 Task: Open Card Card0000000106 in Board Board0000000027 in Workspace WS0000000009 in Trello. Add Member Ayush98111@gmail.com to Card Card0000000106 in Board Board0000000027 in Workspace WS0000000009 in Trello. Add Blue Label titled Label0000000106 to Card Card0000000106 in Board Board0000000027 in Workspace WS0000000009 in Trello. Add Checklist CL0000000106 to Card Card0000000106 in Board Board0000000027 in Workspace WS0000000009 in Trello. Add Dates with Start Date as Sep 01 2023 and Due Date as Sep 30 2023 to Card Card0000000106 in Board Board0000000027 in Workspace WS0000000009 in Trello
Action: Mouse moved to (301, 258)
Screenshot: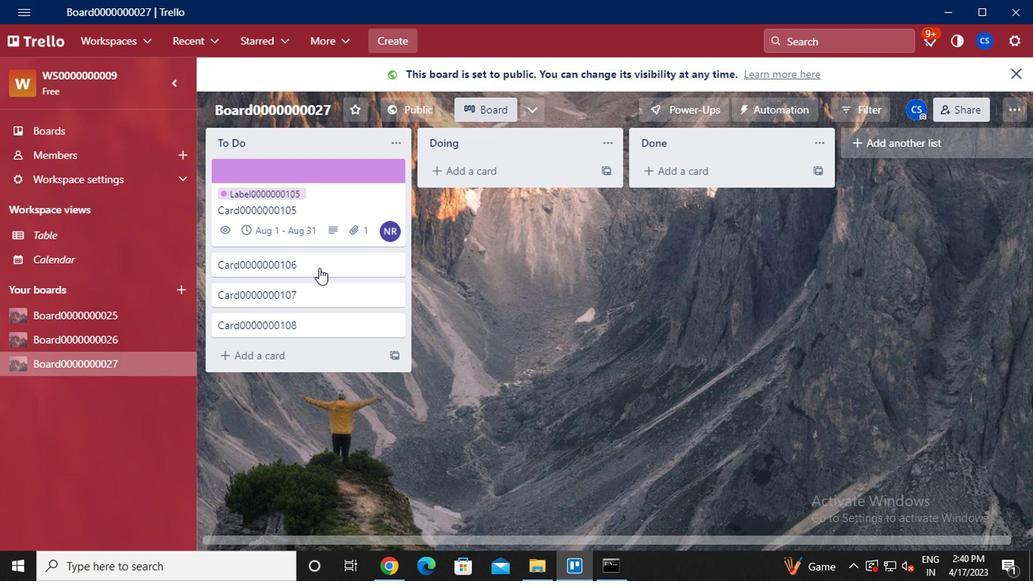 
Action: Mouse pressed left at (301, 258)
Screenshot: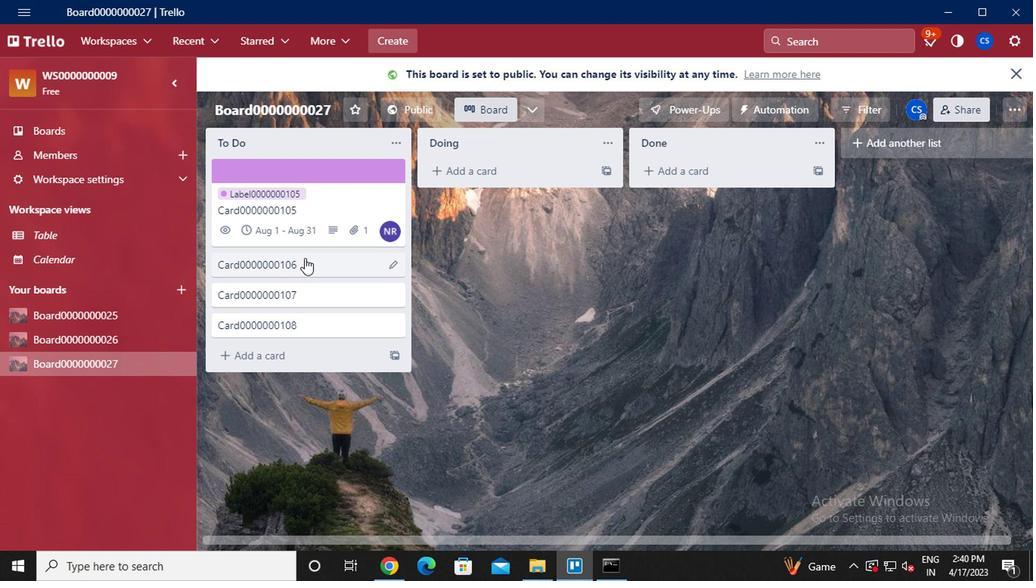 
Action: Mouse moved to (725, 149)
Screenshot: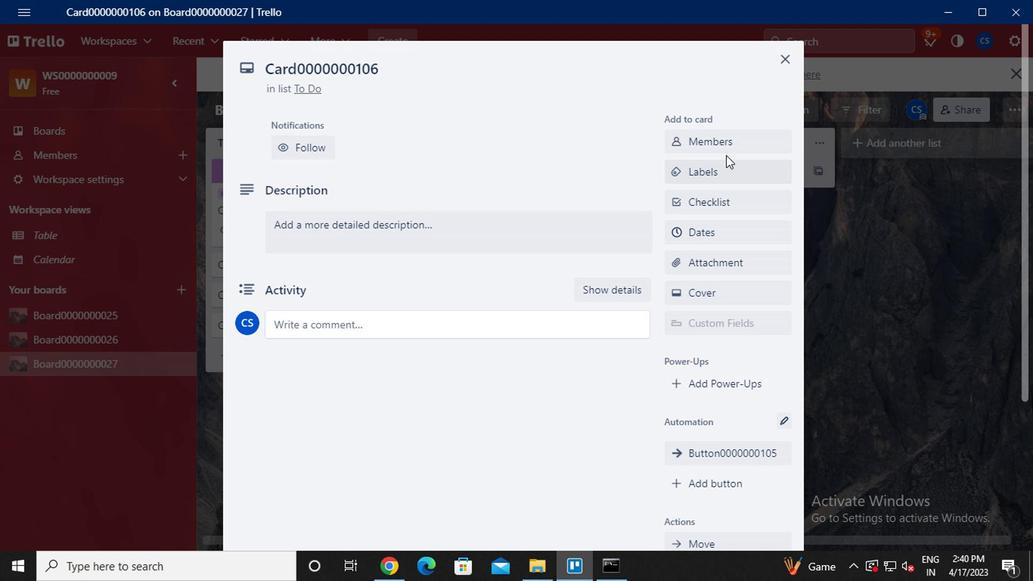 
Action: Mouse pressed left at (725, 149)
Screenshot: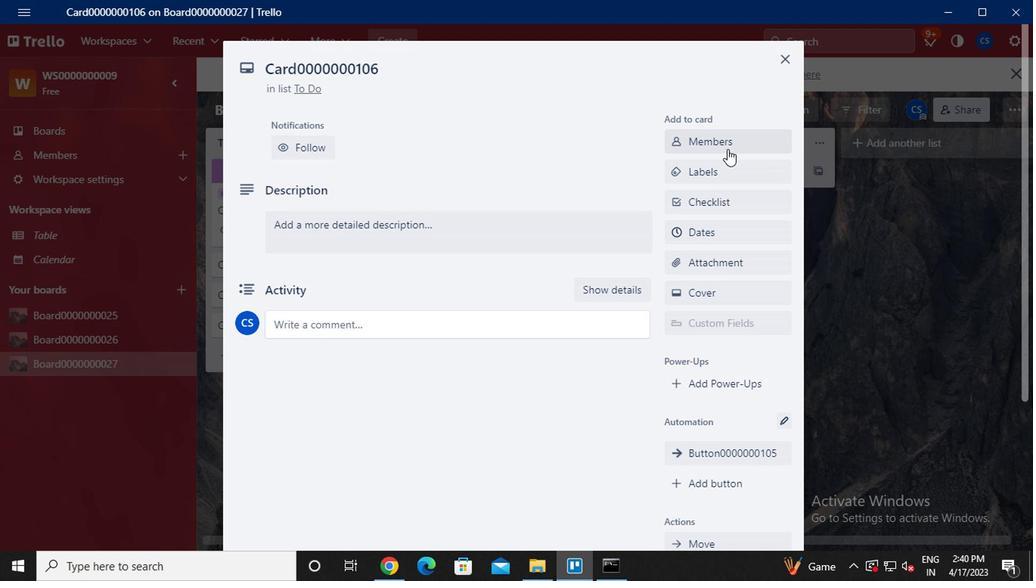 
Action: Key pressed <Key.caps_lock>nikrathi889<Key.shift>@GMNAIL.COM
Screenshot: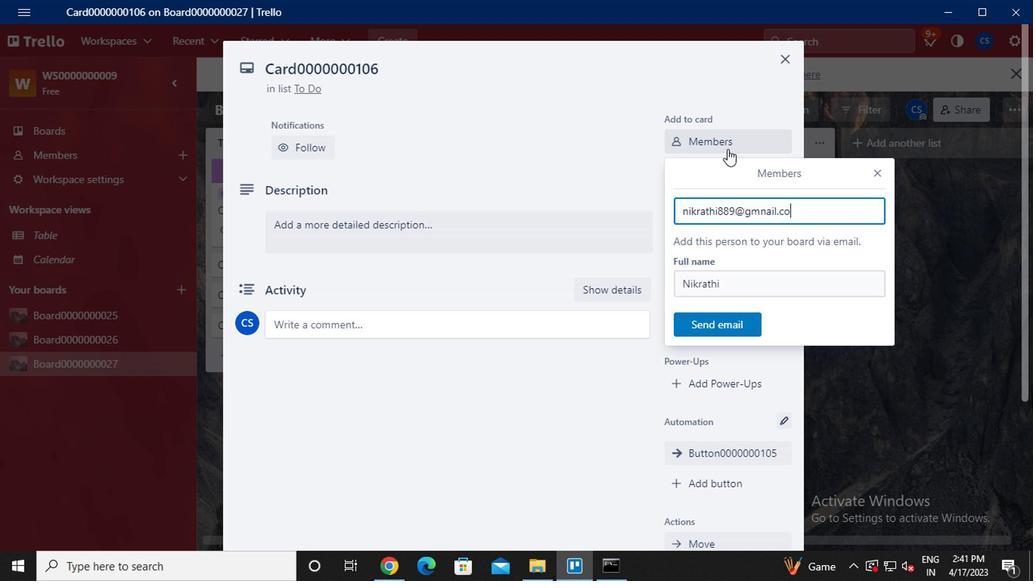 
Action: Mouse moved to (762, 212)
Screenshot: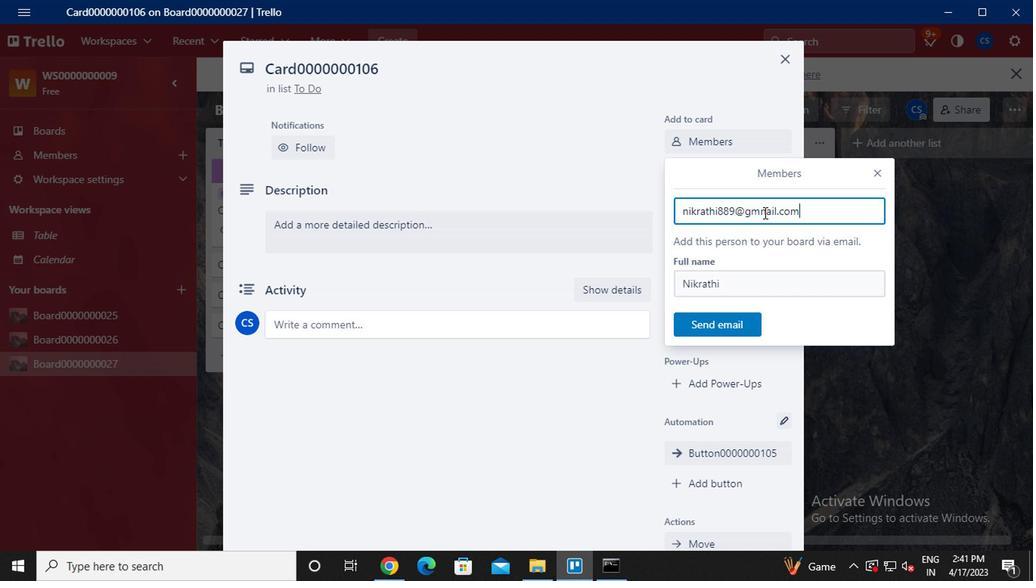 
Action: Mouse pressed left at (762, 212)
Screenshot: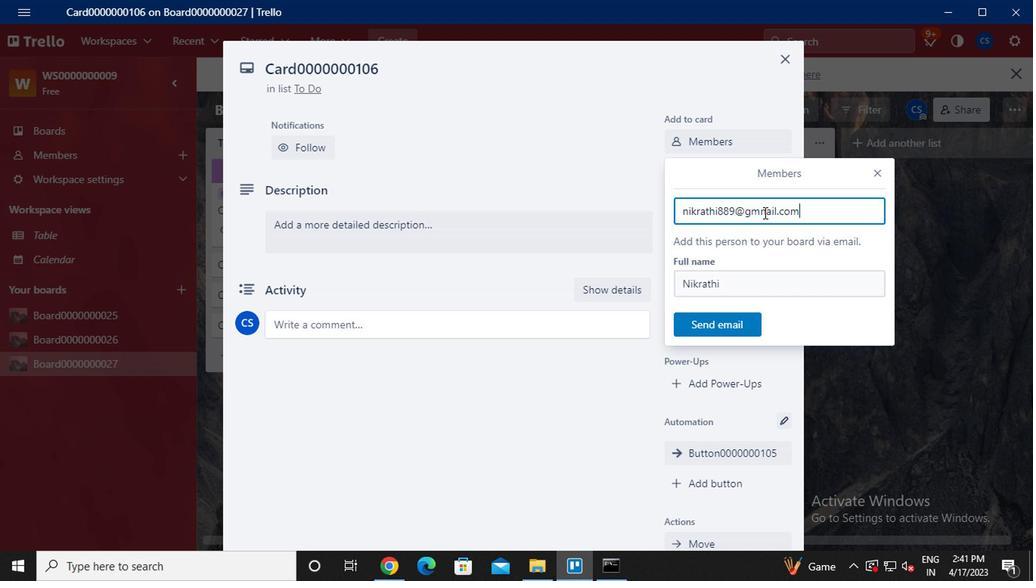 
Action: Mouse moved to (739, 346)
Screenshot: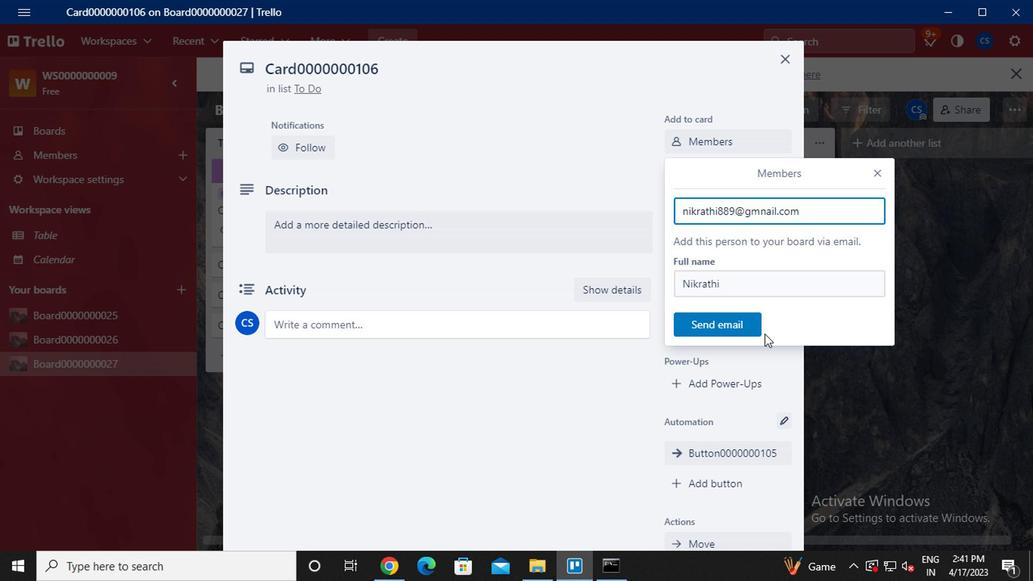 
Action: Key pressed <Key.backspace>
Screenshot: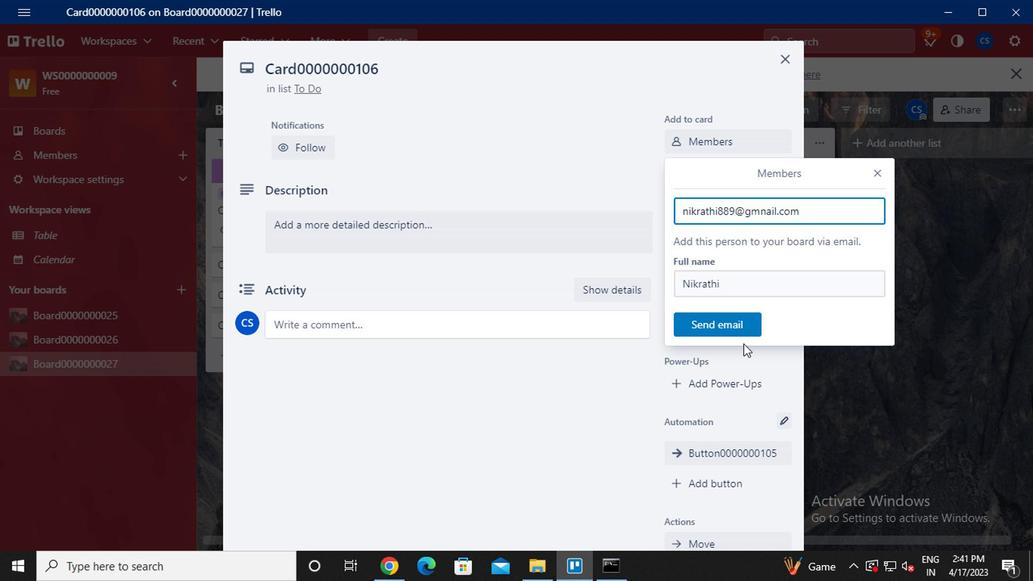 
Action: Mouse moved to (734, 329)
Screenshot: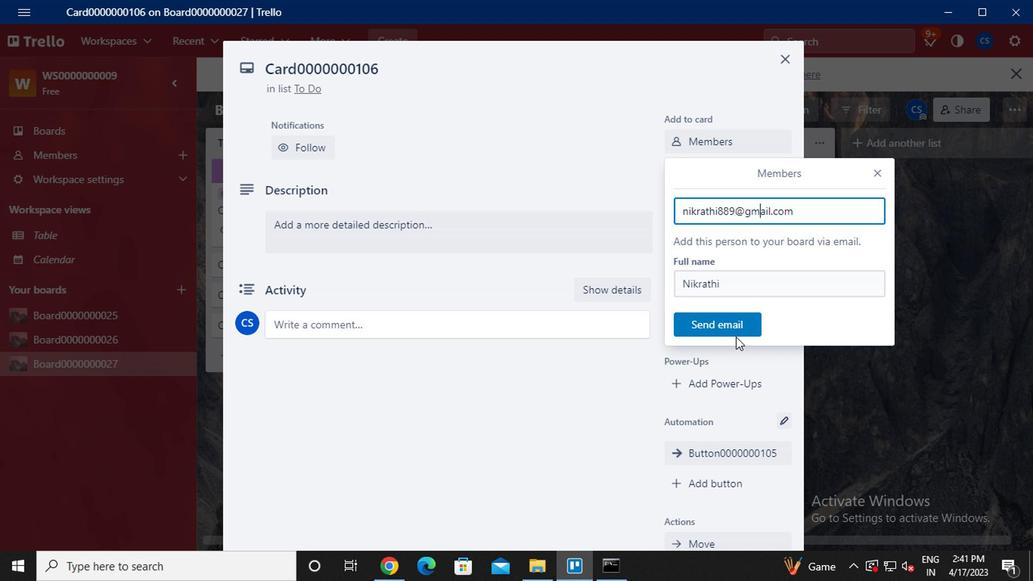 
Action: Mouse pressed left at (734, 329)
Screenshot: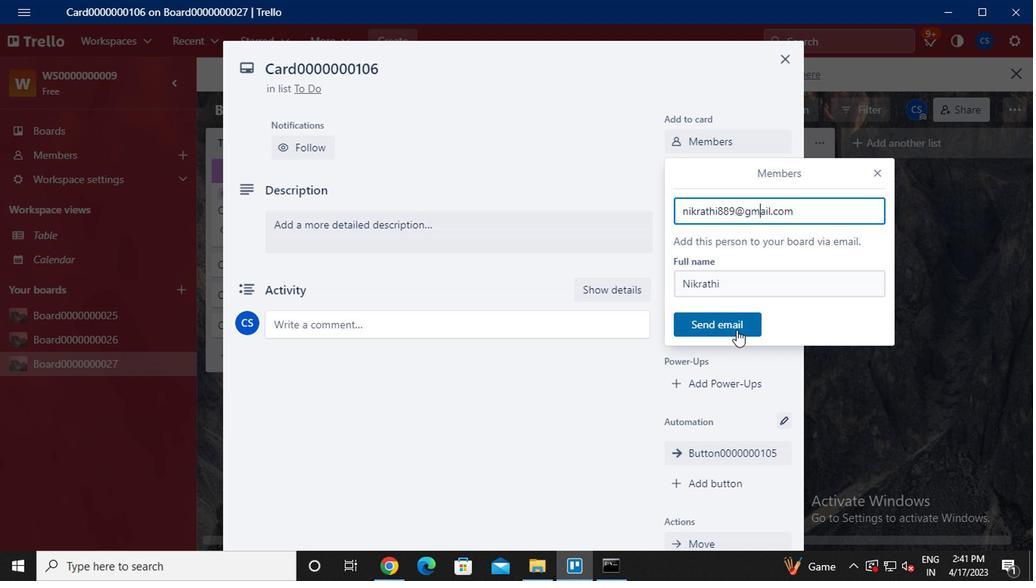 
Action: Mouse moved to (721, 180)
Screenshot: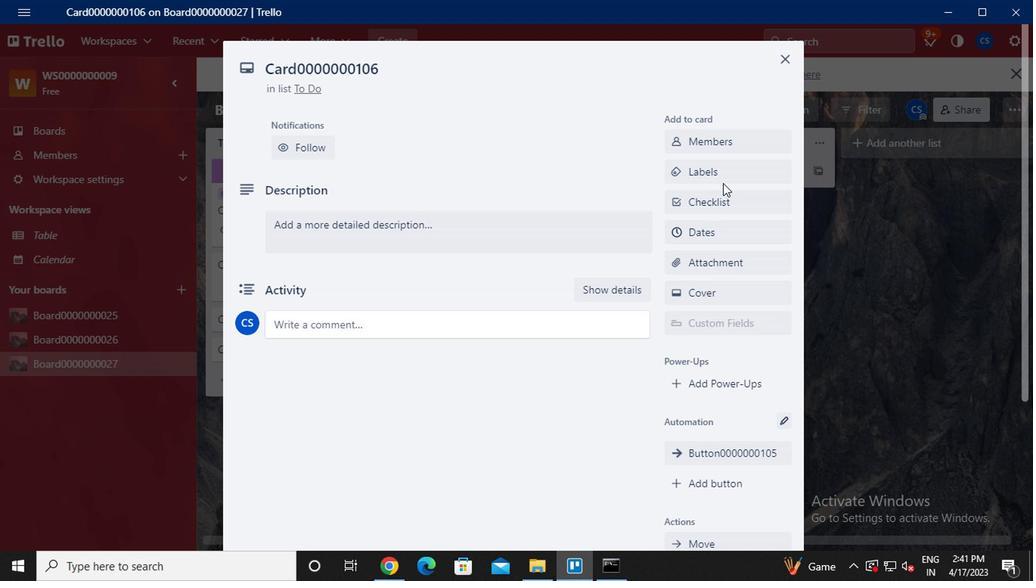 
Action: Mouse pressed left at (721, 180)
Screenshot: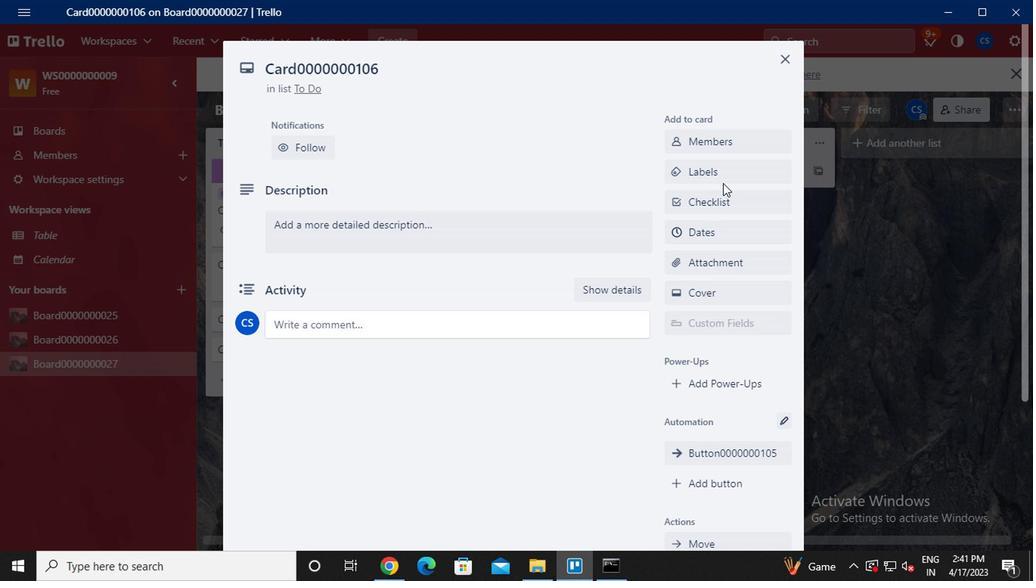 
Action: Mouse moved to (753, 366)
Screenshot: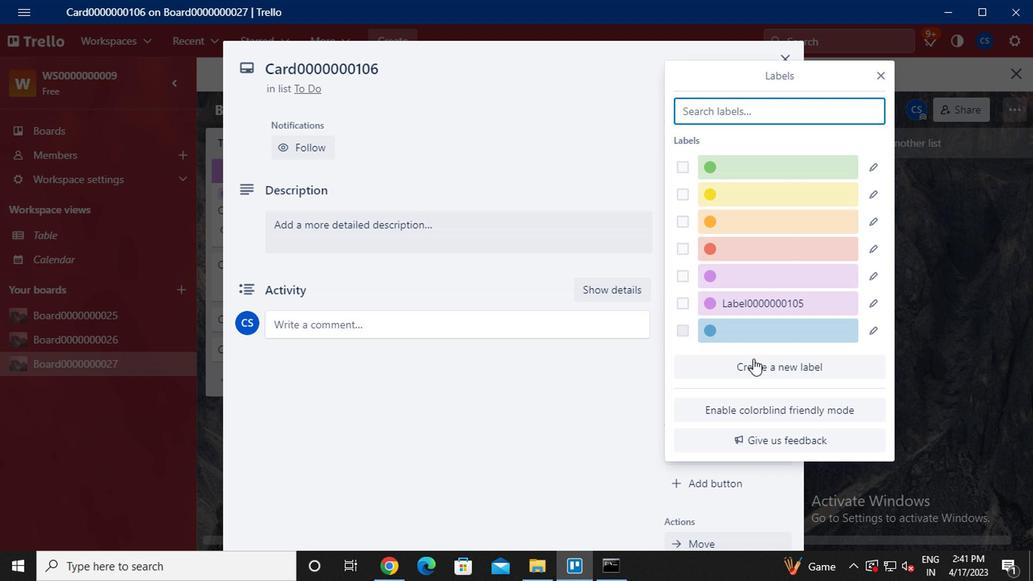 
Action: Mouse pressed left at (753, 366)
Screenshot: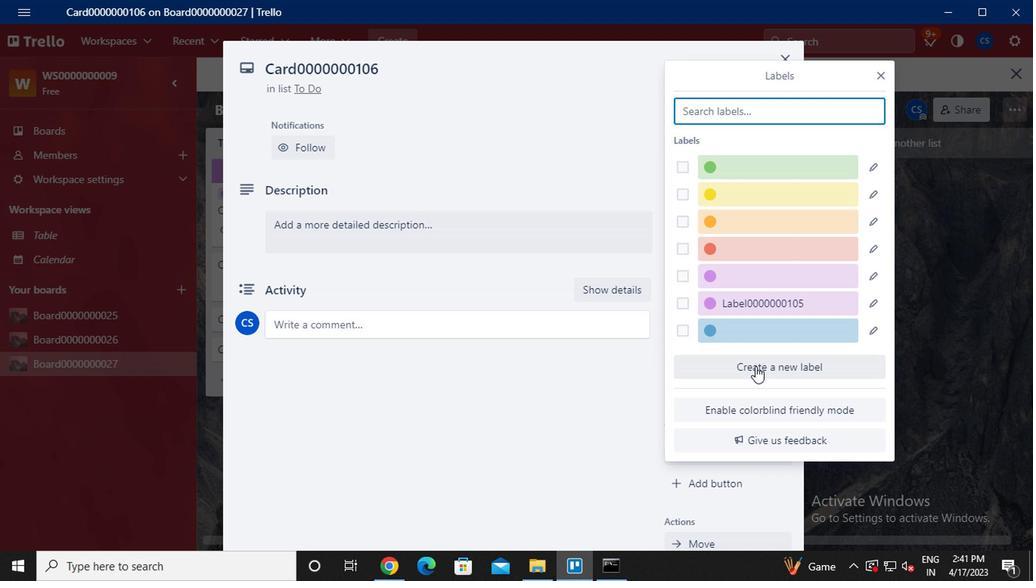 
Action: Mouse moved to (697, 373)
Screenshot: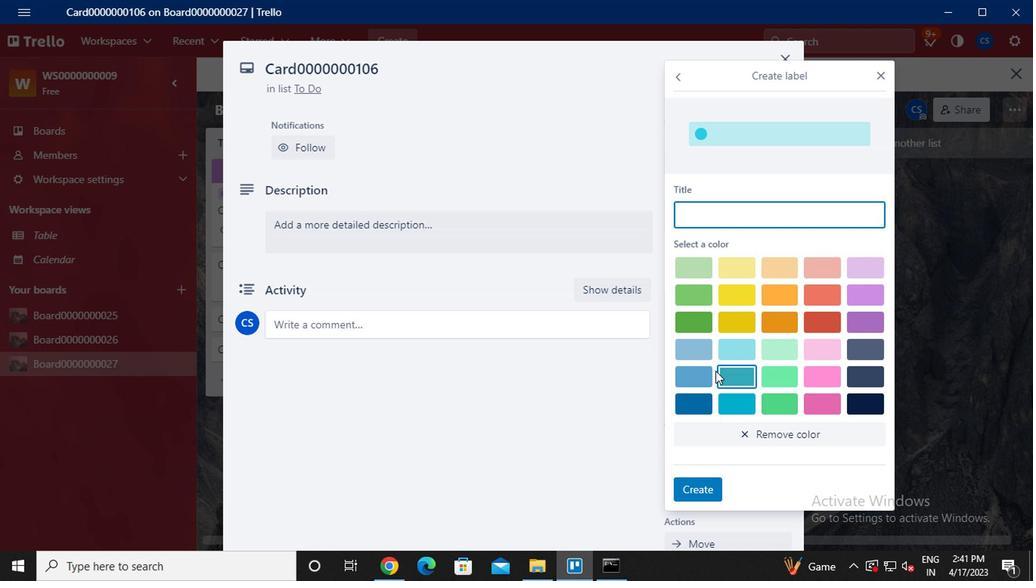 
Action: Mouse pressed left at (697, 373)
Screenshot: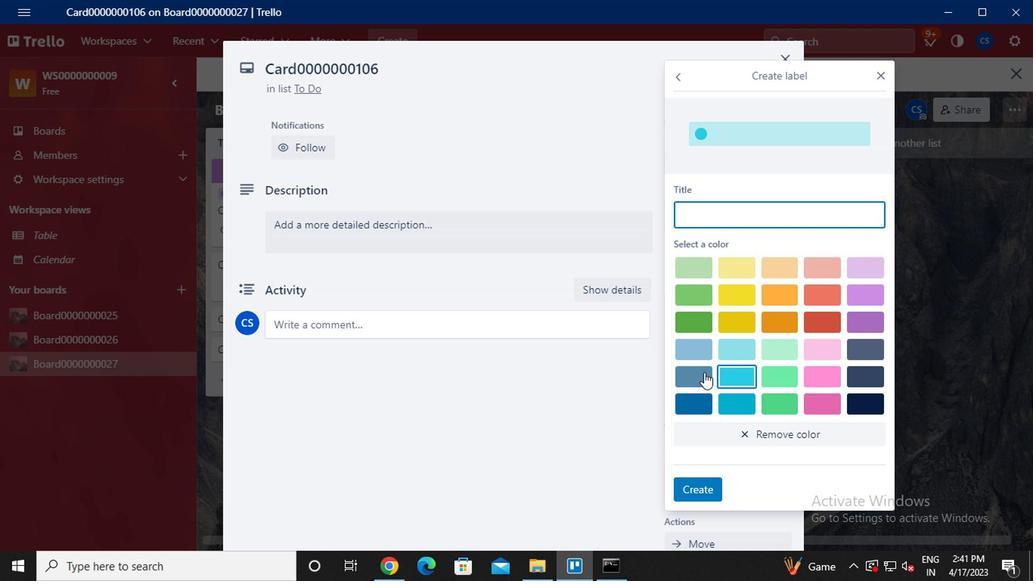 
Action: Mouse moved to (752, 209)
Screenshot: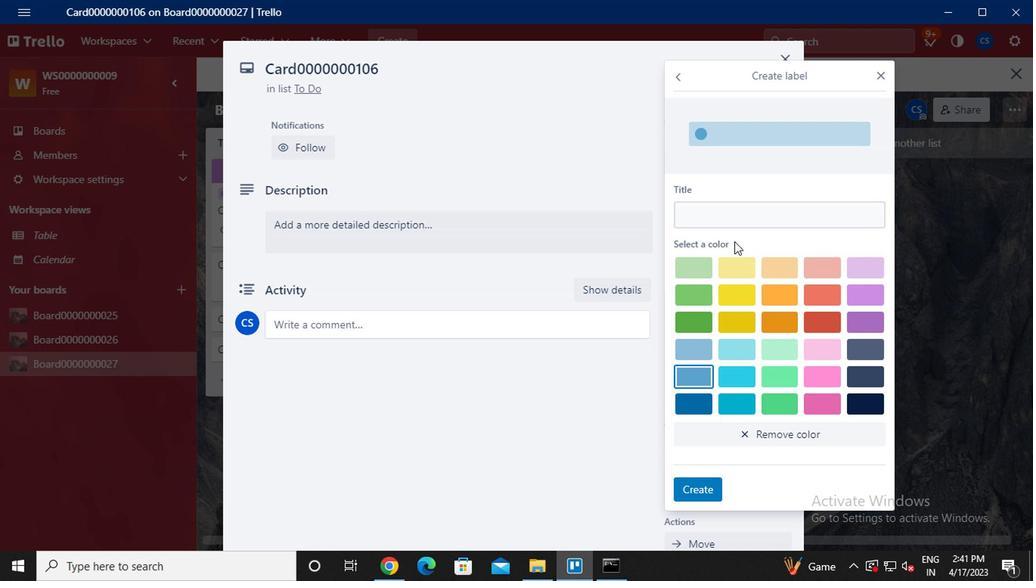 
Action: Mouse pressed left at (752, 209)
Screenshot: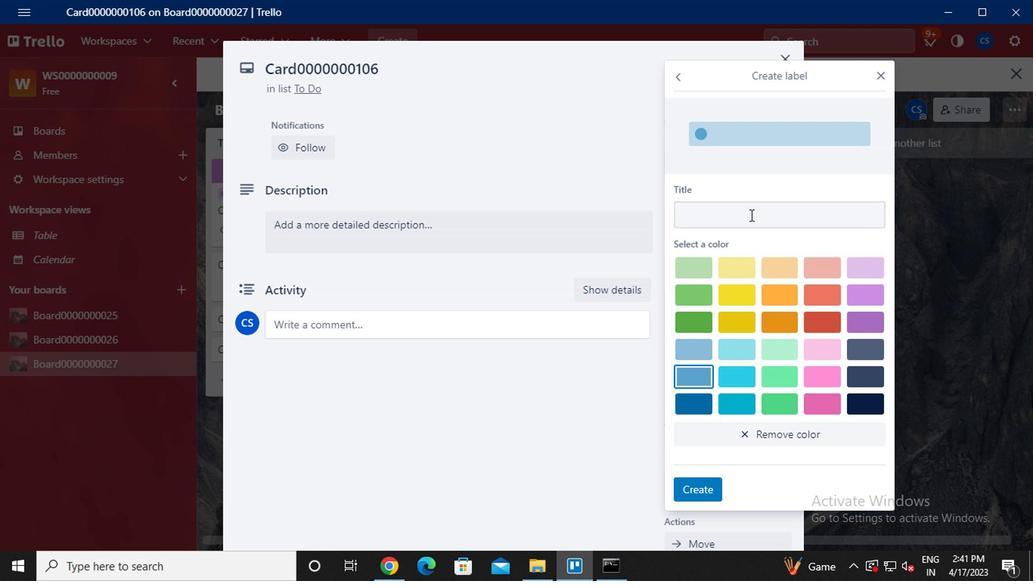 
Action: Key pressed <Key.caps_lock>L<Key.caps_lock>ABEL0000000106
Screenshot: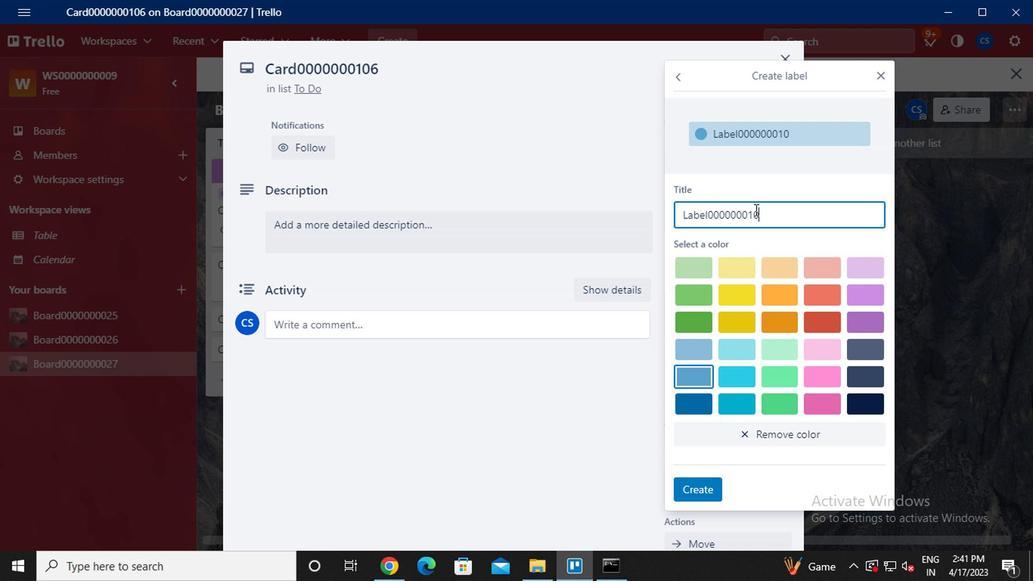 
Action: Mouse moved to (706, 499)
Screenshot: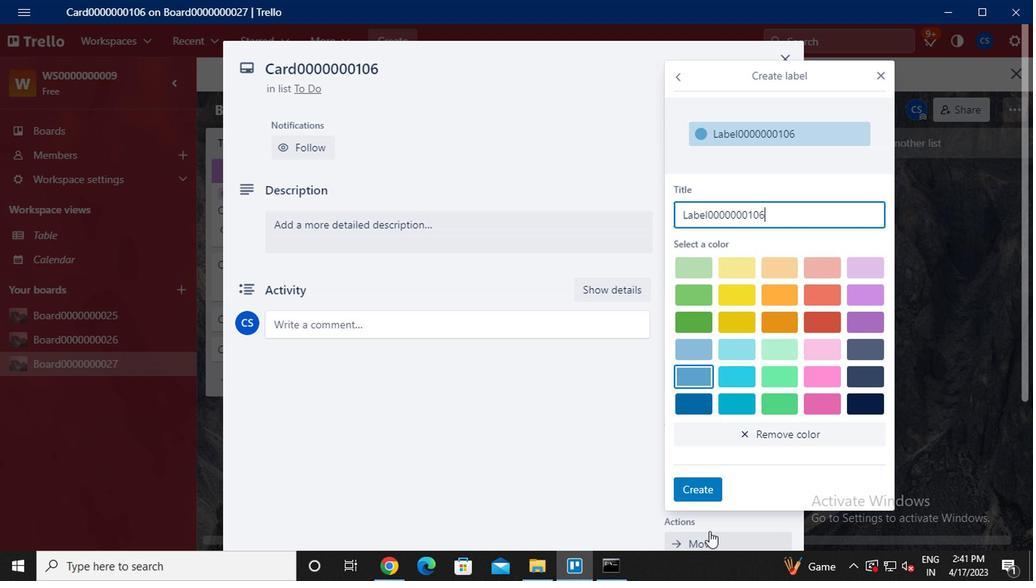 
Action: Mouse pressed left at (706, 499)
Screenshot: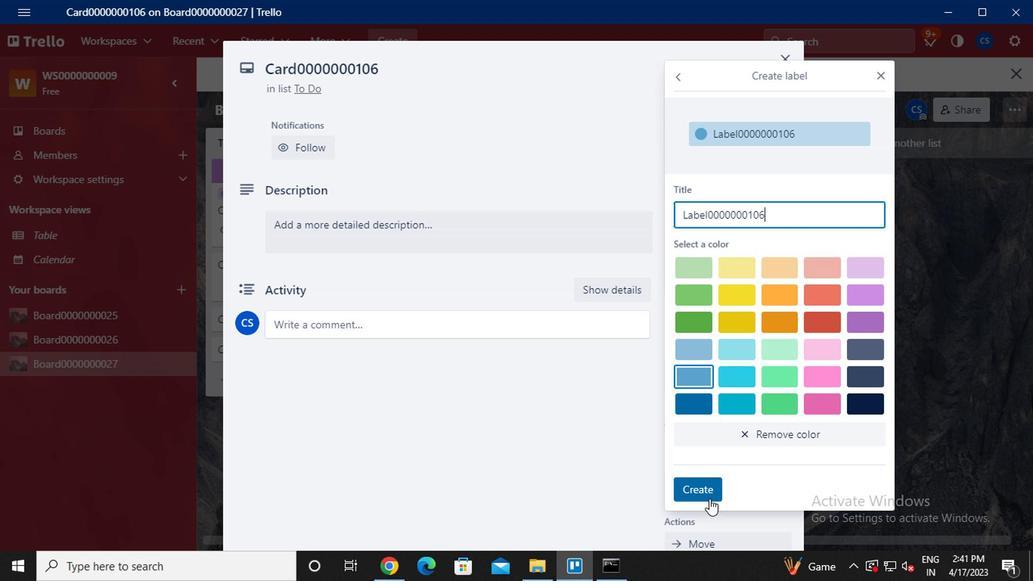 
Action: Mouse moved to (876, 76)
Screenshot: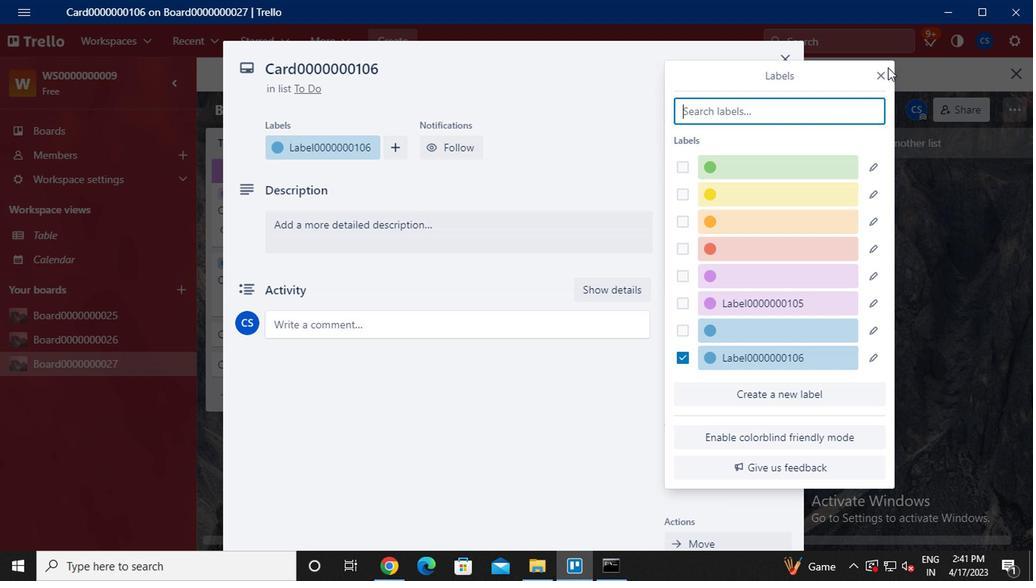 
Action: Mouse pressed left at (876, 76)
Screenshot: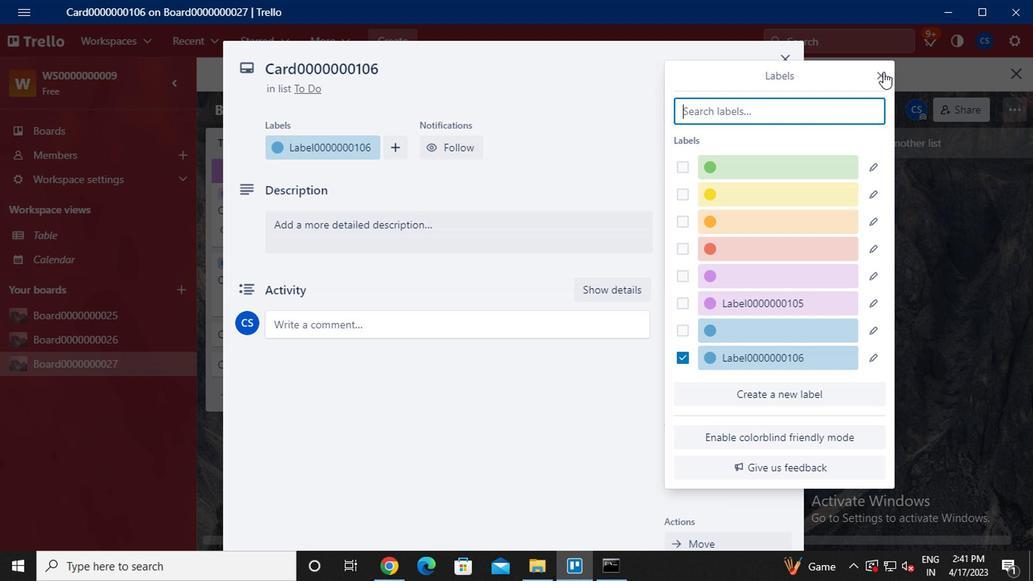 
Action: Mouse moved to (709, 210)
Screenshot: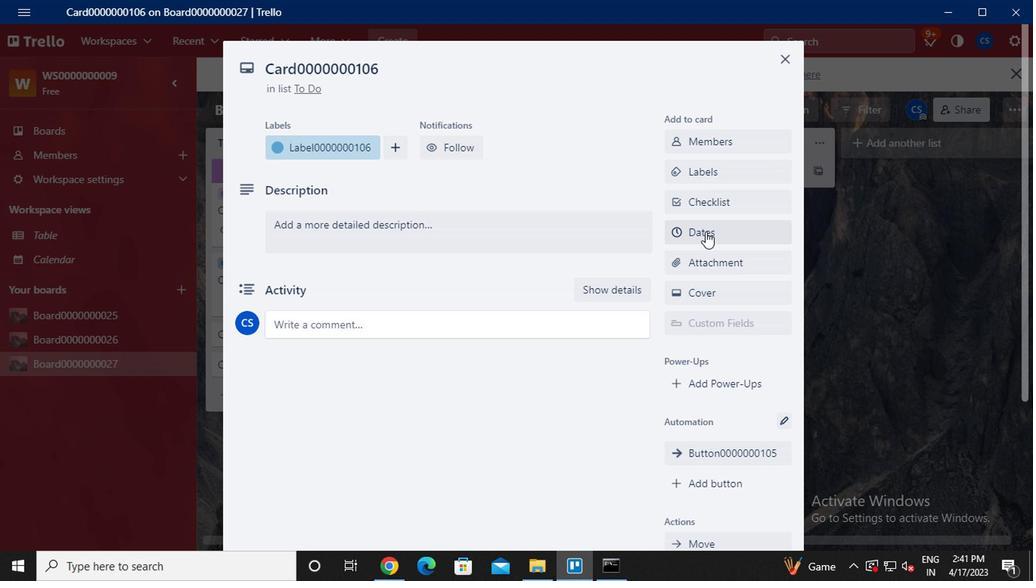 
Action: Mouse pressed left at (709, 210)
Screenshot: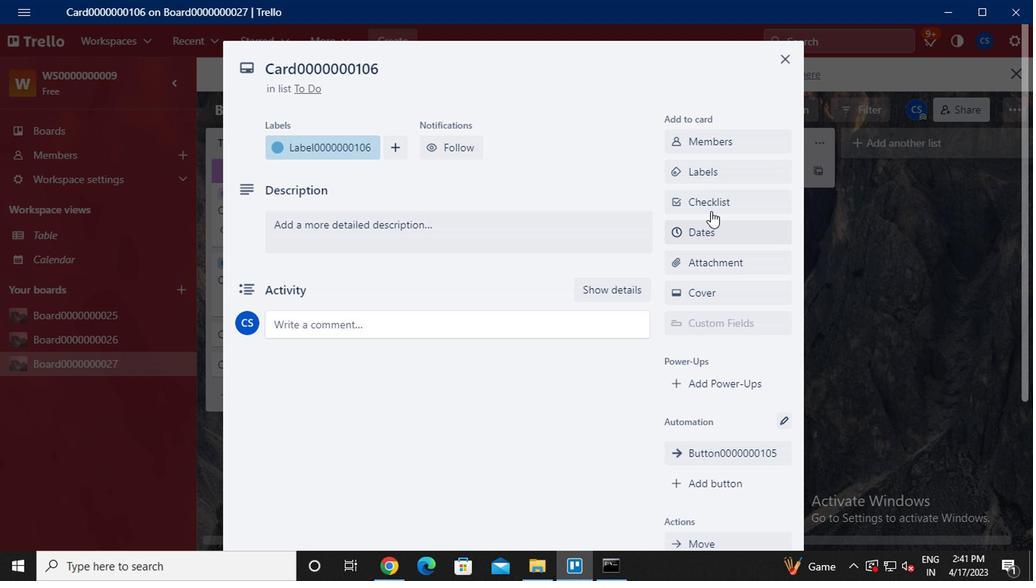 
Action: Key pressed <Key.caps_lock>CL0000000106
Screenshot: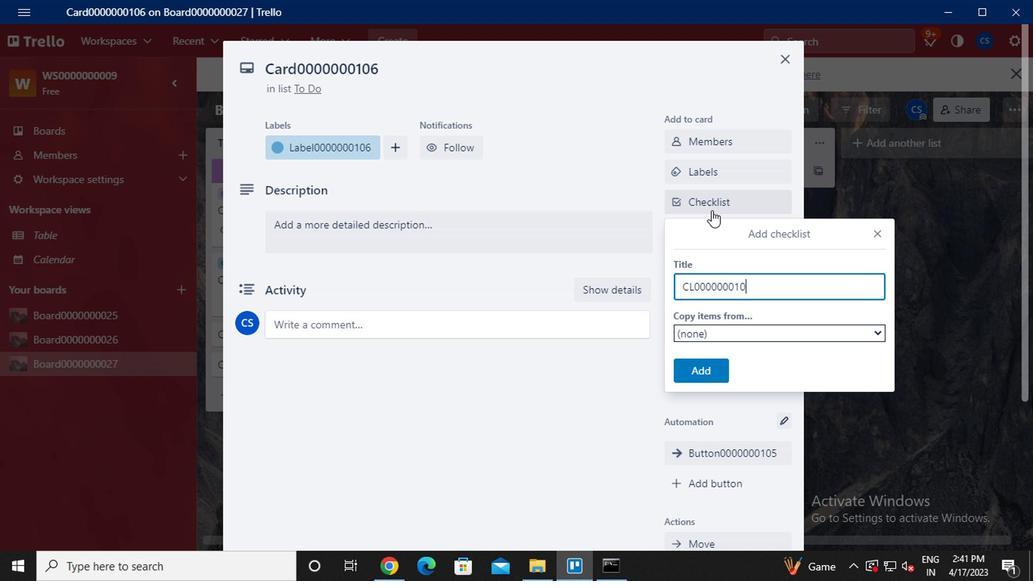 
Action: Mouse moved to (701, 369)
Screenshot: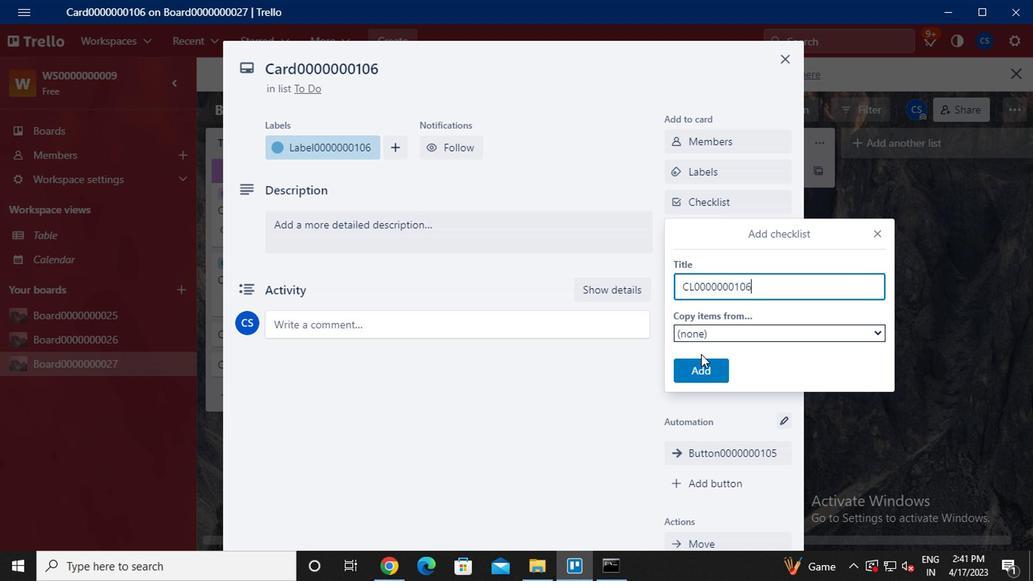 
Action: Mouse pressed left at (701, 369)
Screenshot: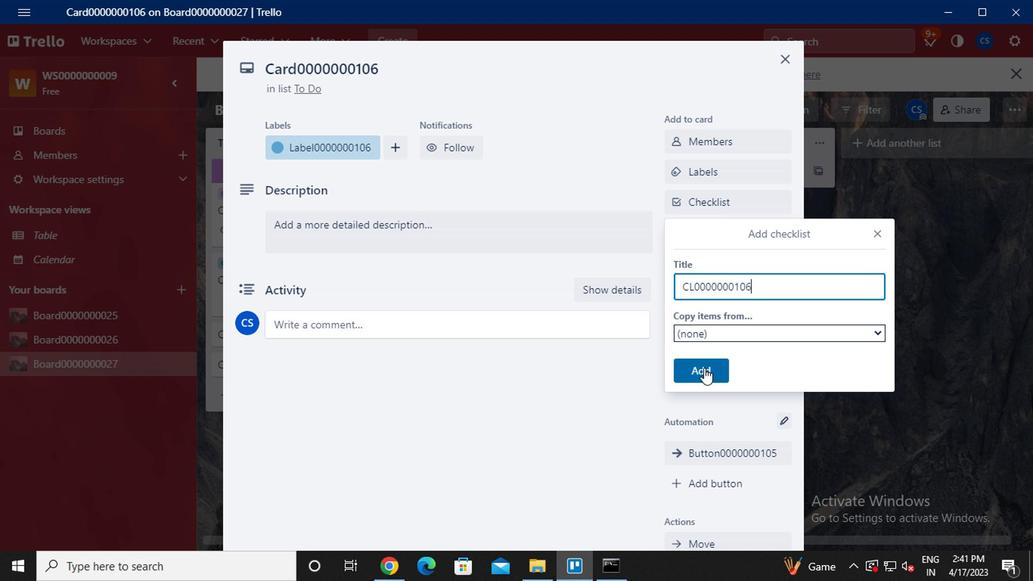 
Action: Mouse moved to (710, 236)
Screenshot: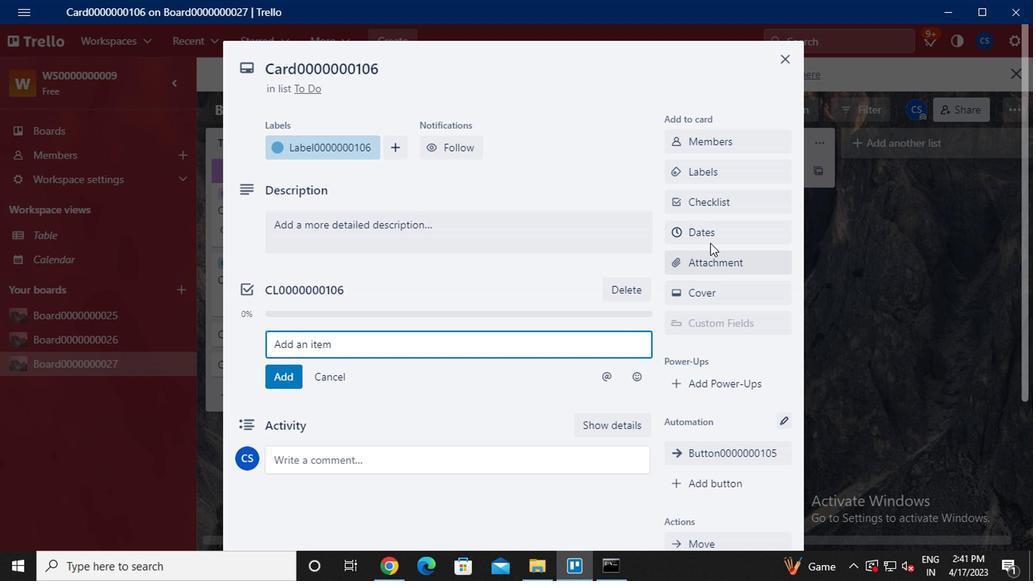 
Action: Mouse pressed left at (710, 236)
Screenshot: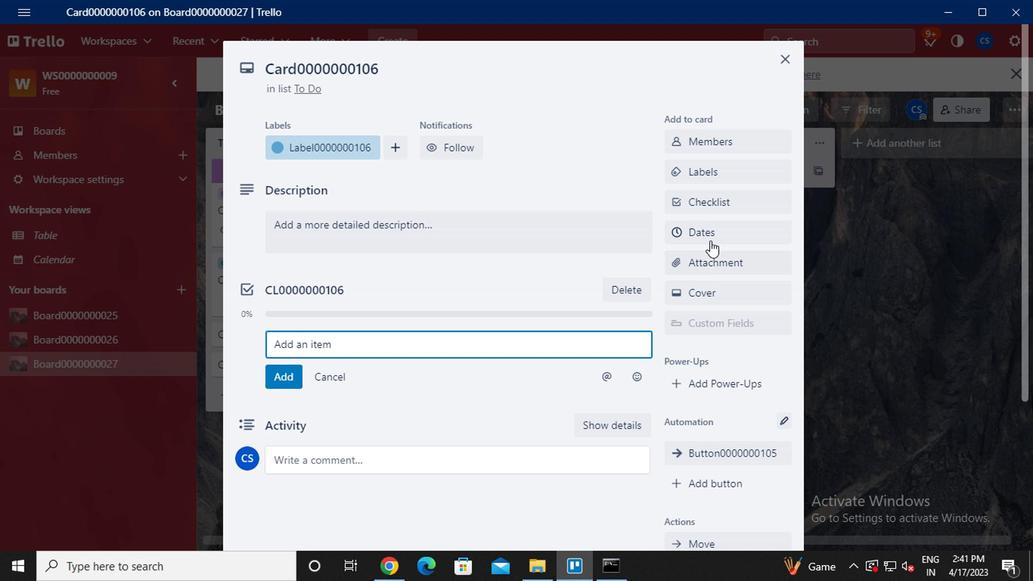 
Action: Mouse moved to (678, 345)
Screenshot: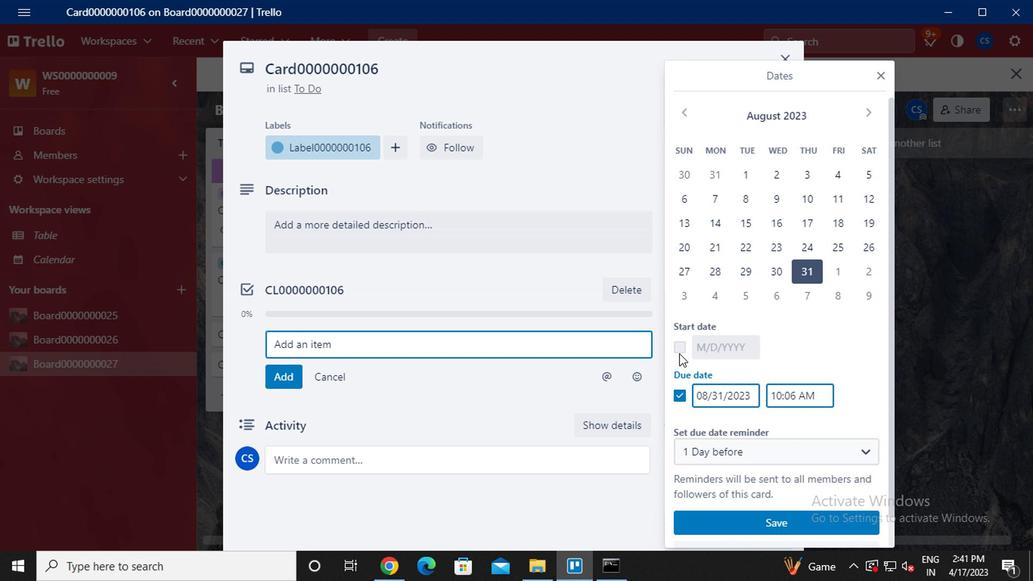 
Action: Mouse pressed left at (678, 345)
Screenshot: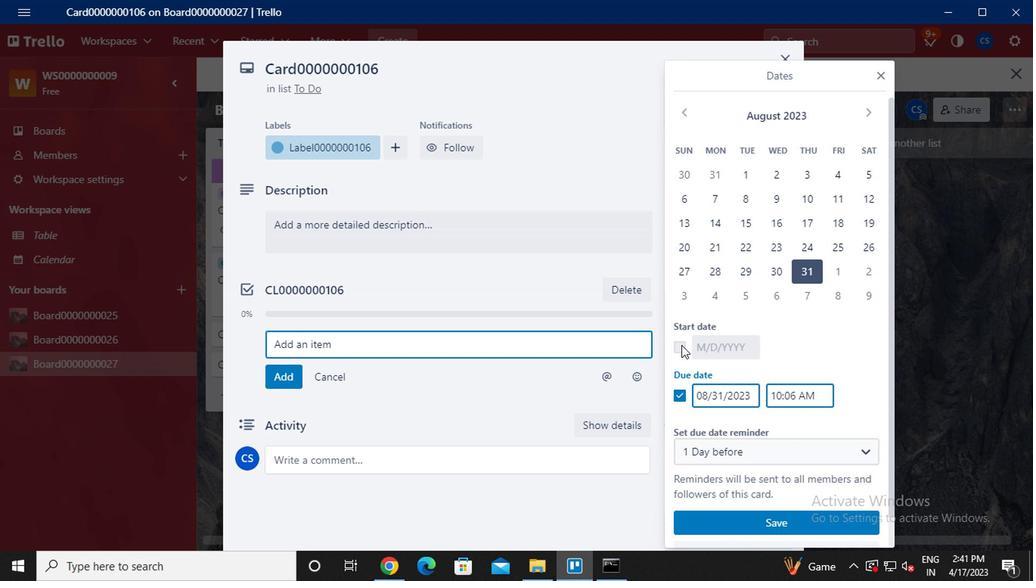 
Action: Mouse moved to (861, 114)
Screenshot: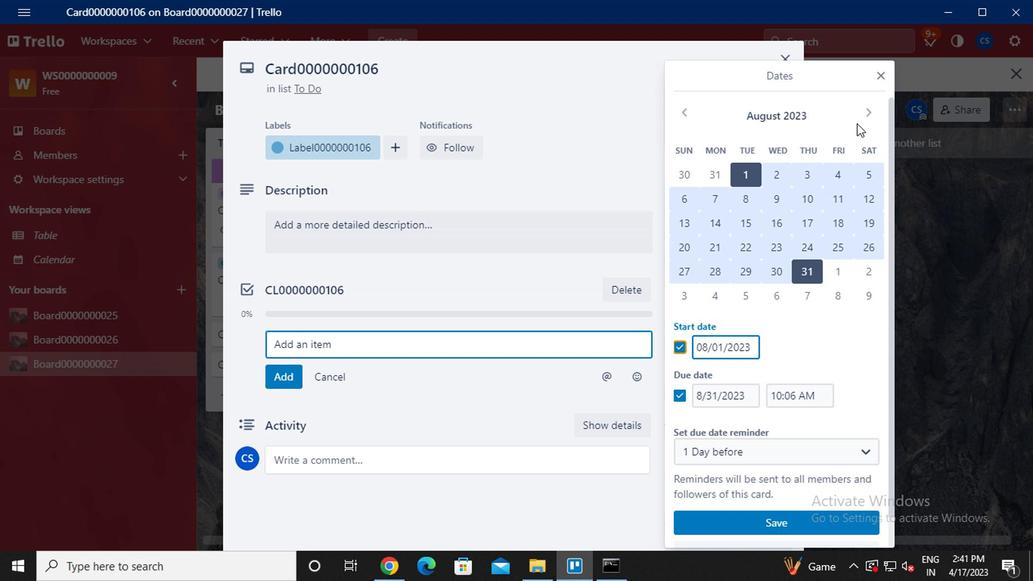 
Action: Mouse pressed left at (861, 114)
Screenshot: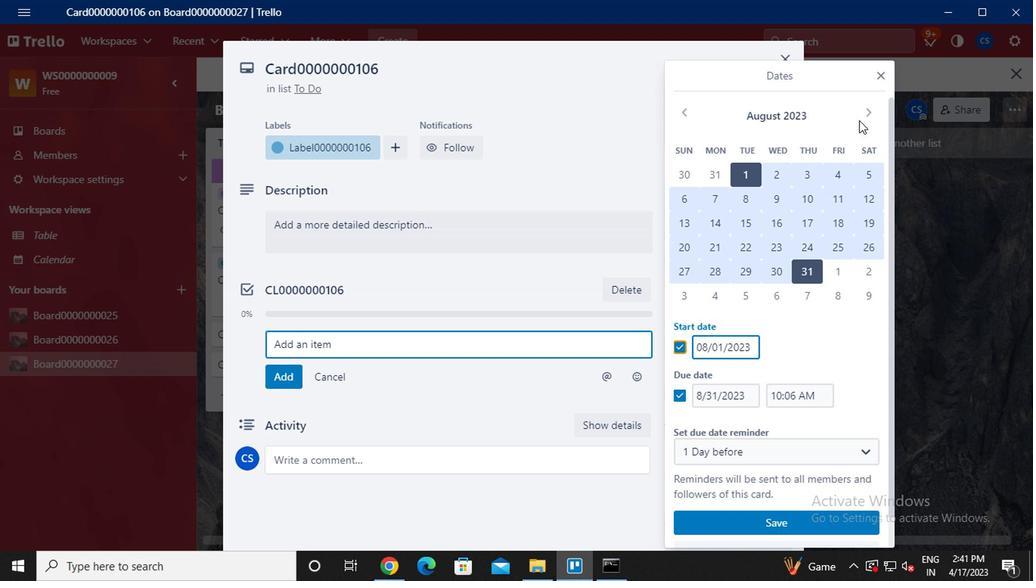 
Action: Mouse moved to (834, 177)
Screenshot: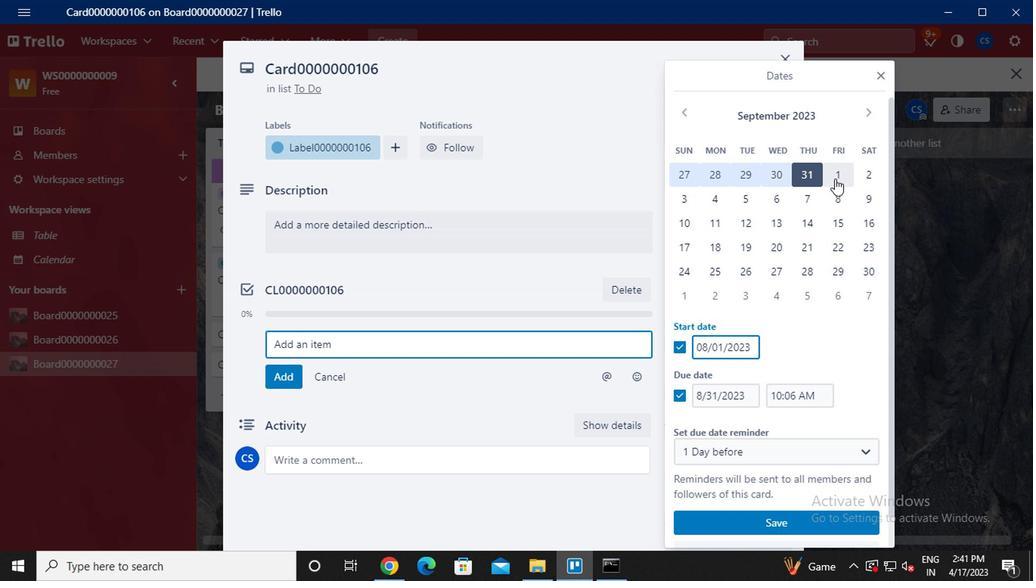 
Action: Mouse pressed left at (834, 177)
Screenshot: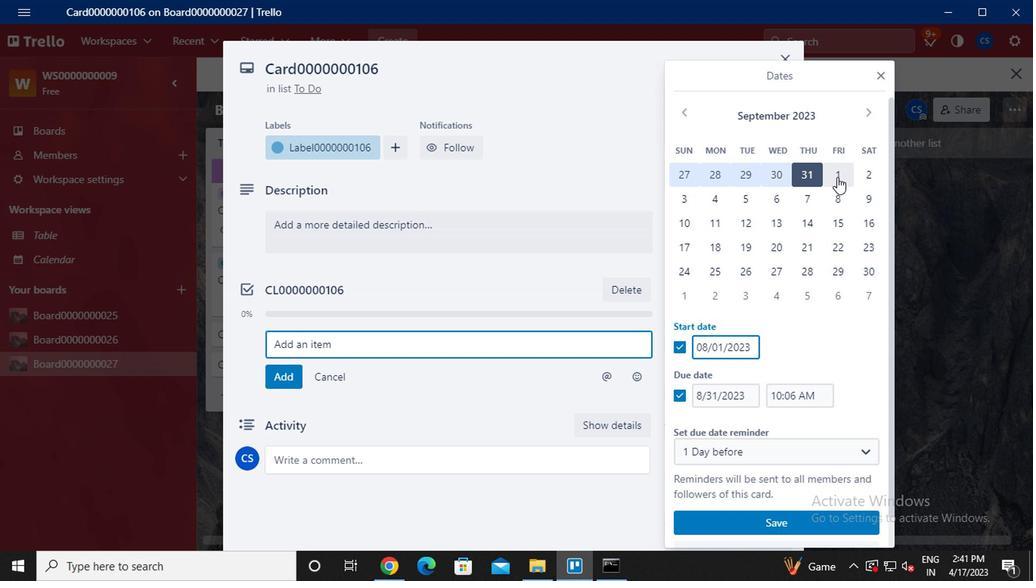 
Action: Mouse moved to (861, 271)
Screenshot: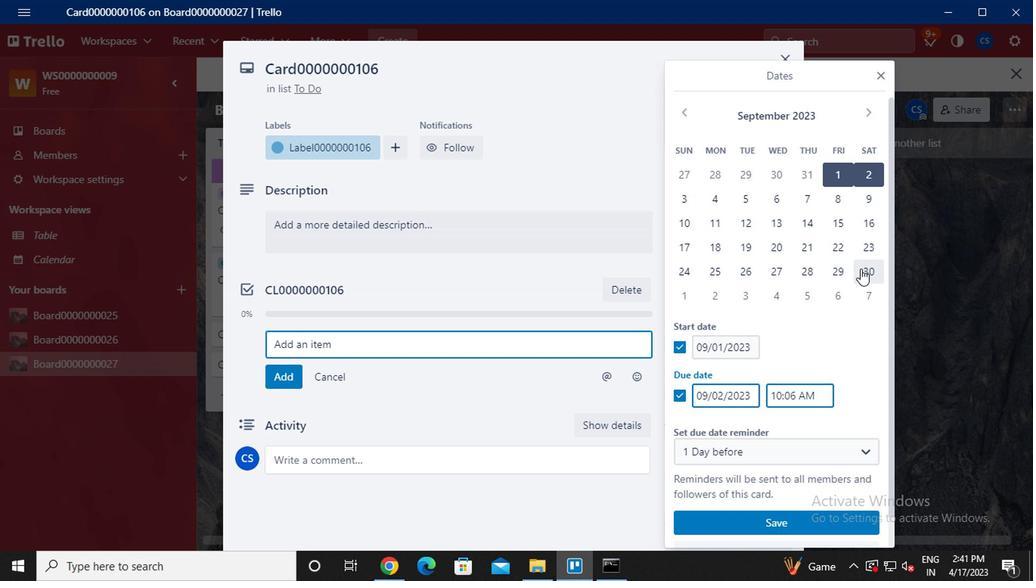 
Action: Mouse pressed left at (861, 271)
Screenshot: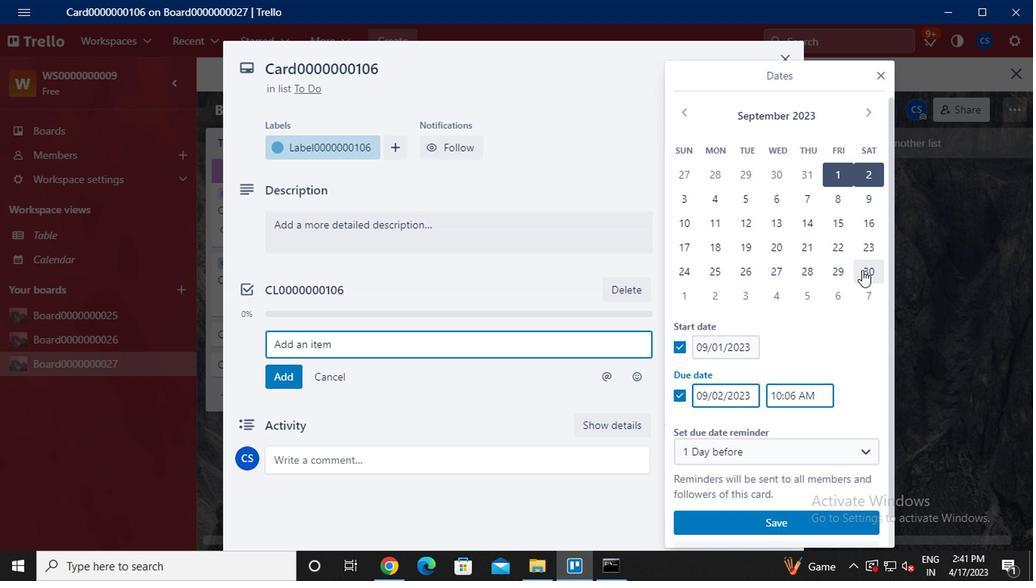 
Action: Mouse moved to (767, 520)
Screenshot: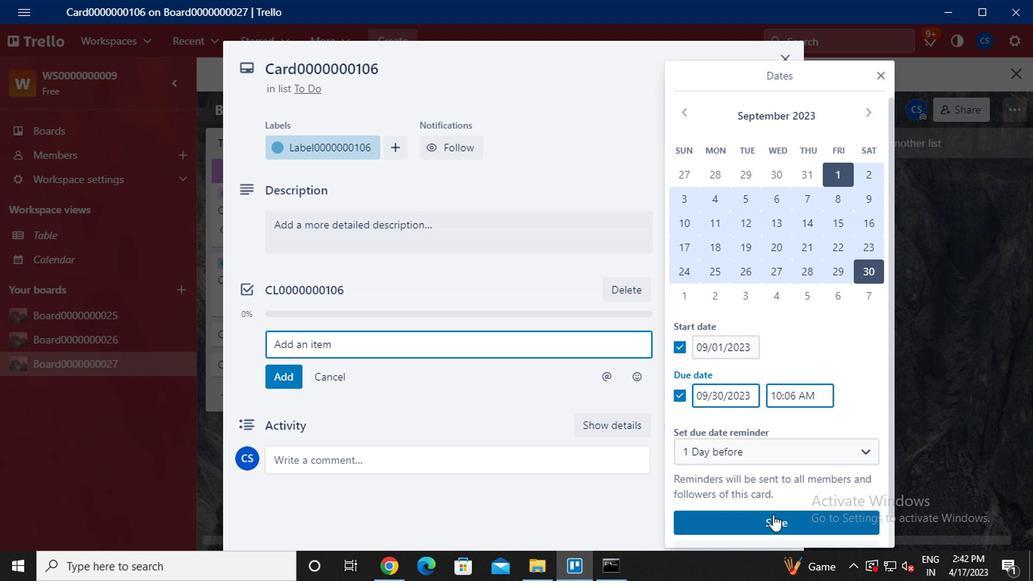 
Action: Mouse pressed left at (767, 520)
Screenshot: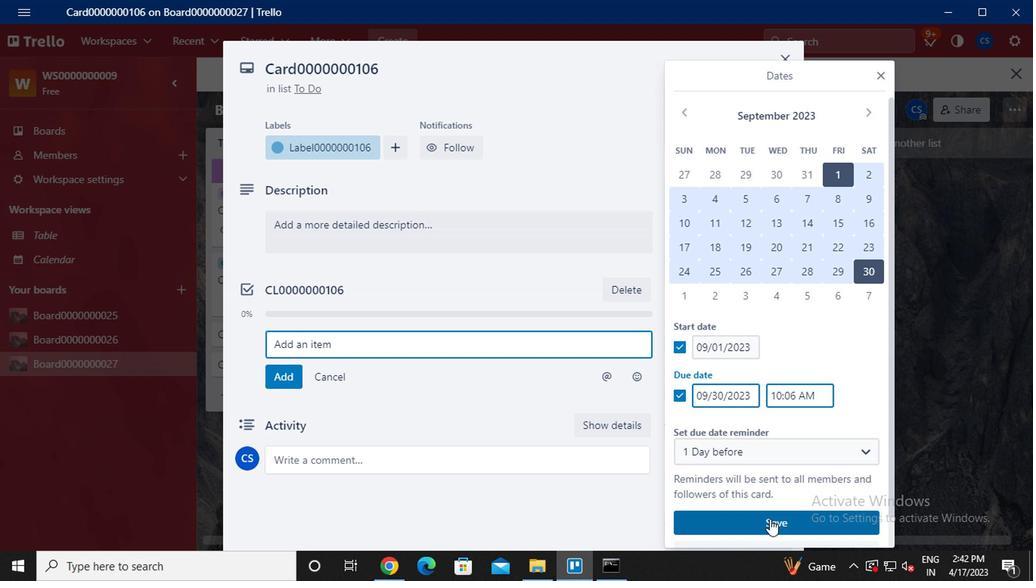 
Action: Mouse moved to (636, 392)
Screenshot: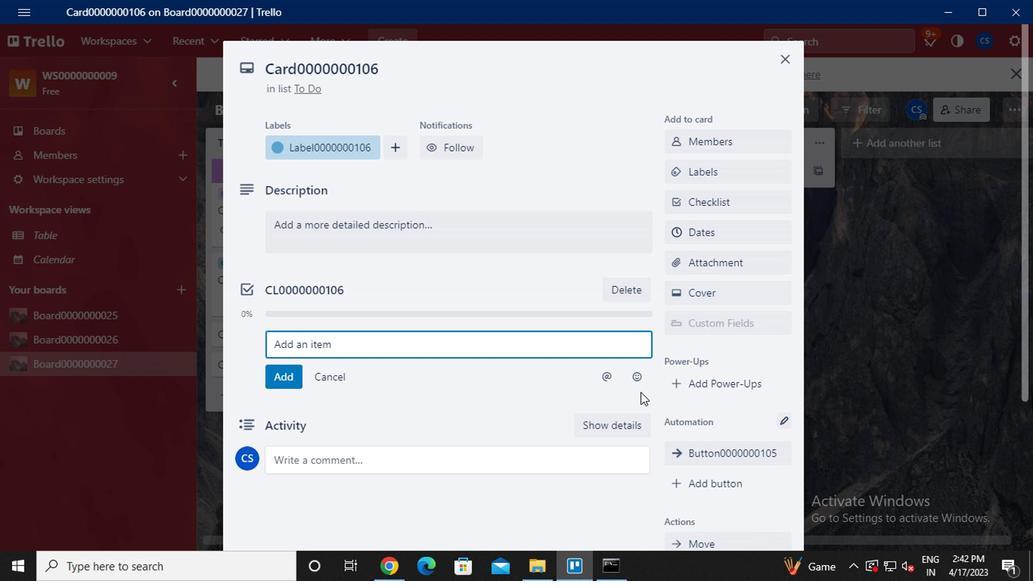 
